 Task: Add Cleanlogic Body Care Detoxify Exfoliating Stretch Cloth to the cart.
Action: Mouse moved to (751, 306)
Screenshot: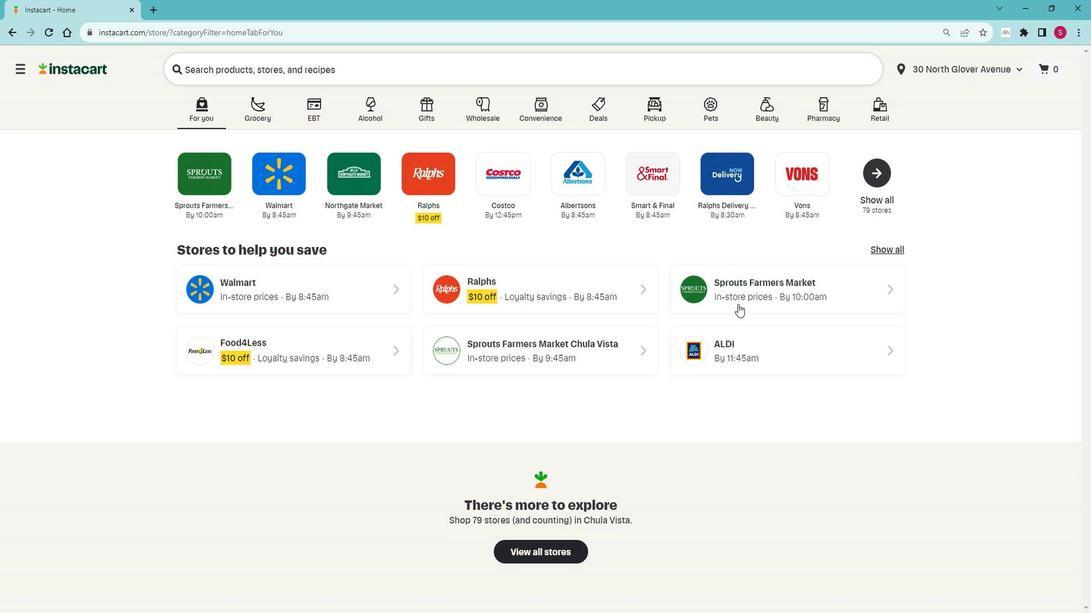 
Action: Mouse pressed left at (751, 306)
Screenshot: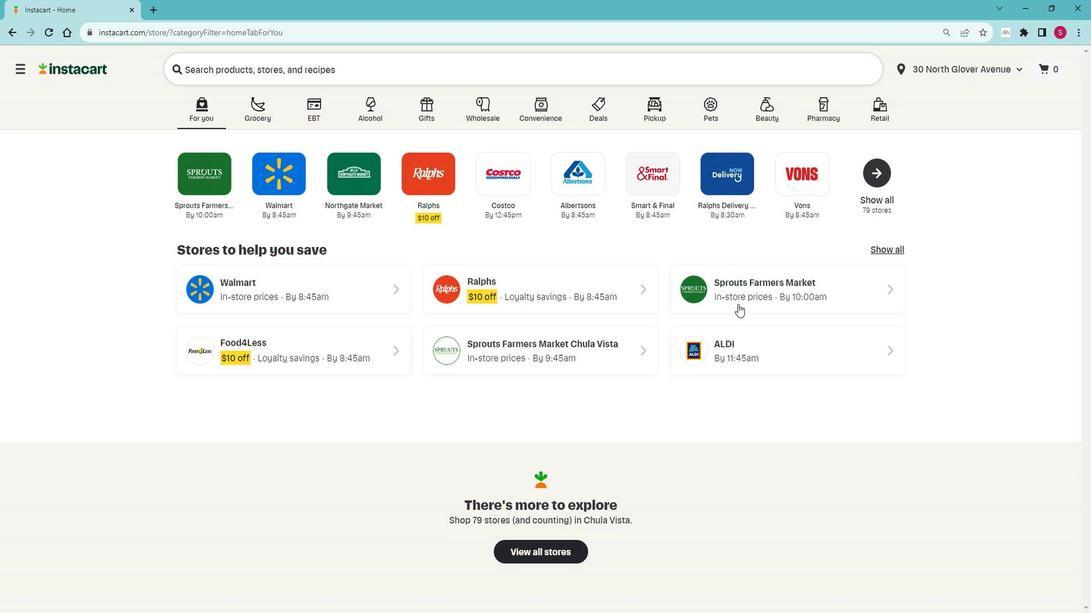 
Action: Mouse moved to (114, 393)
Screenshot: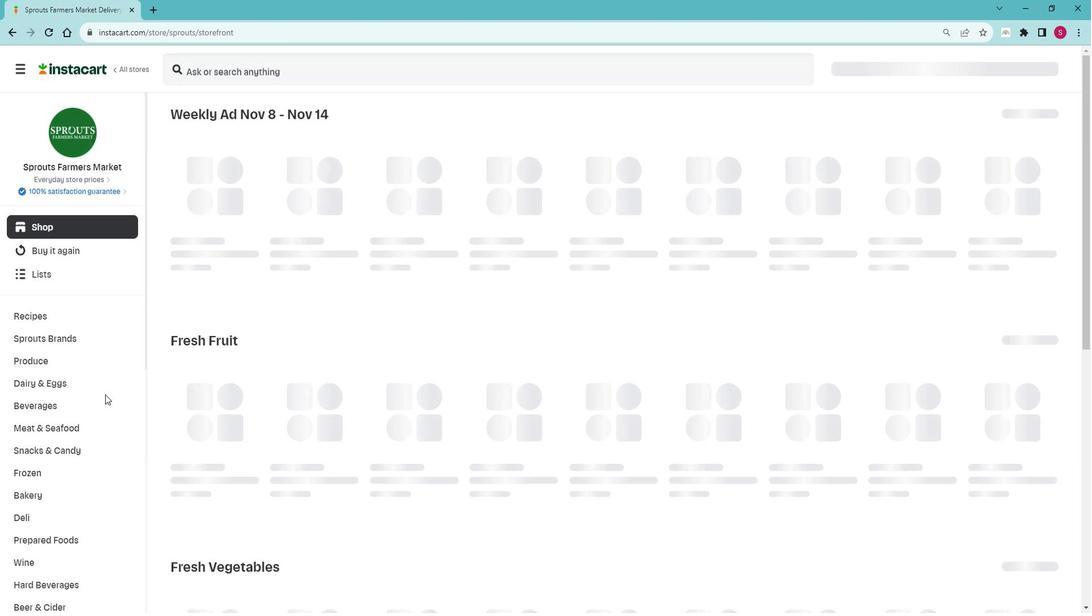 
Action: Mouse scrolled (114, 392) with delta (0, 0)
Screenshot: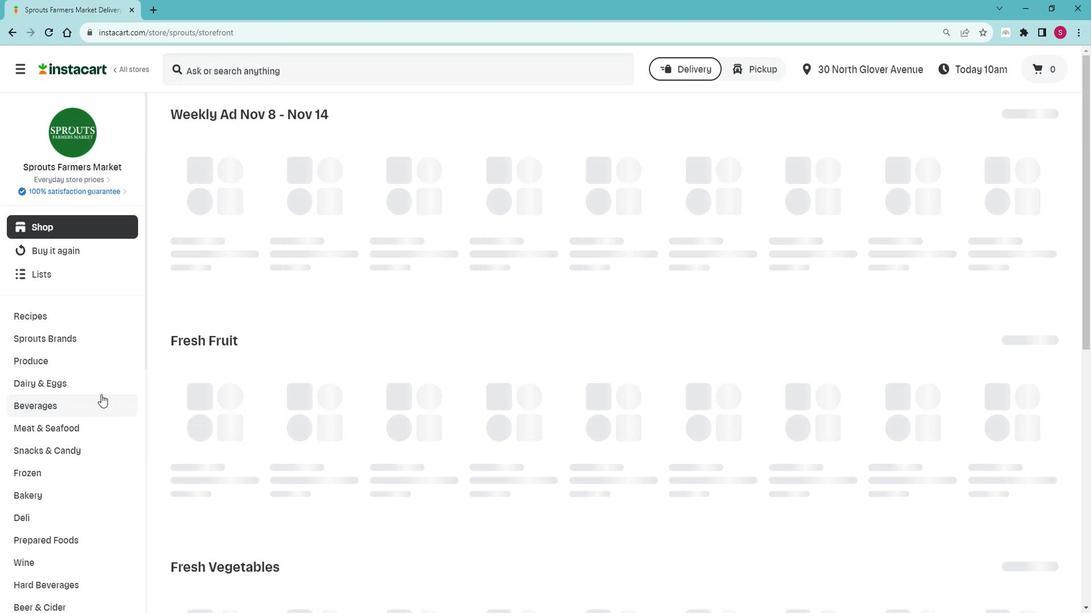 
Action: Mouse scrolled (114, 392) with delta (0, 0)
Screenshot: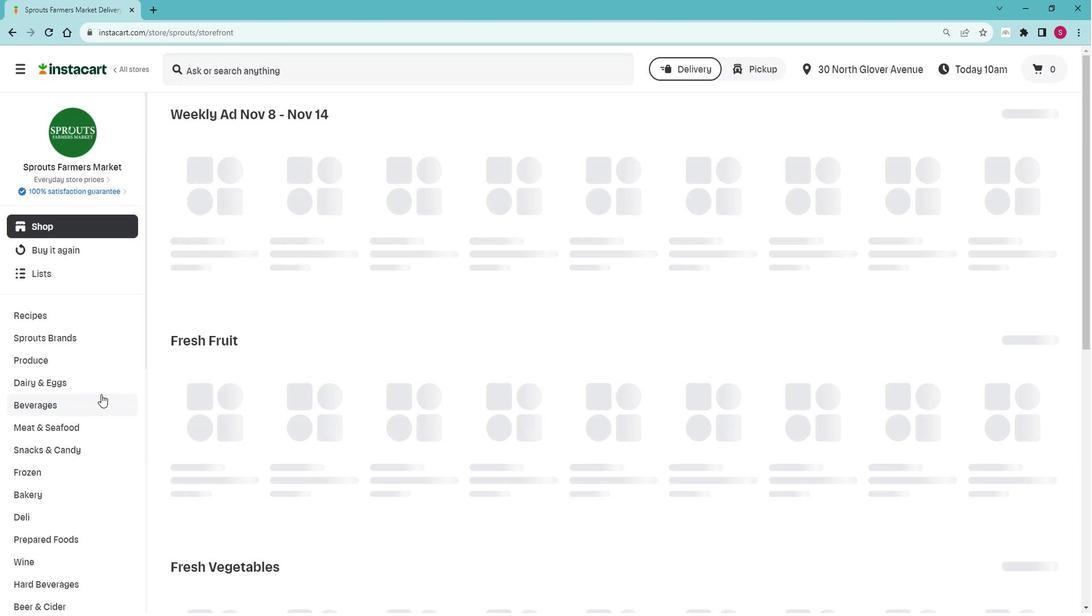 
Action: Mouse scrolled (114, 392) with delta (0, 0)
Screenshot: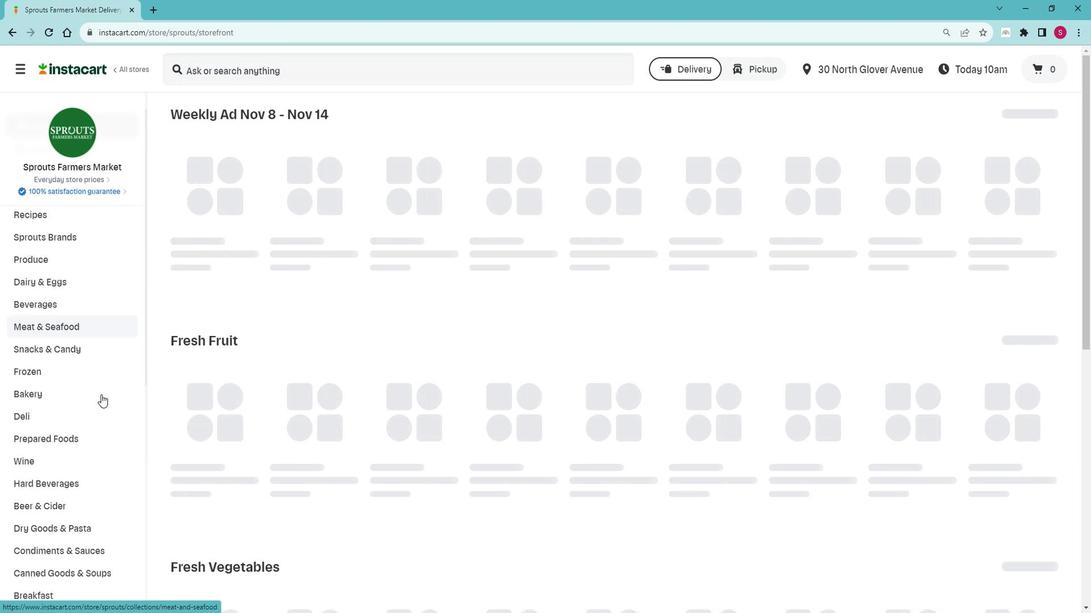 
Action: Mouse scrolled (114, 392) with delta (0, 0)
Screenshot: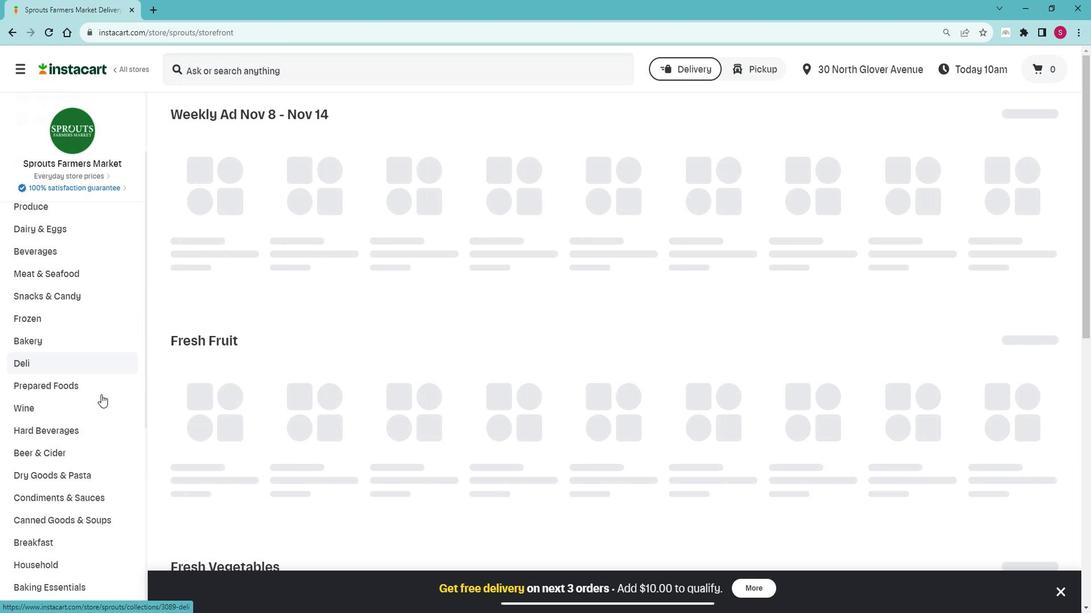 
Action: Mouse scrolled (114, 392) with delta (0, 0)
Screenshot: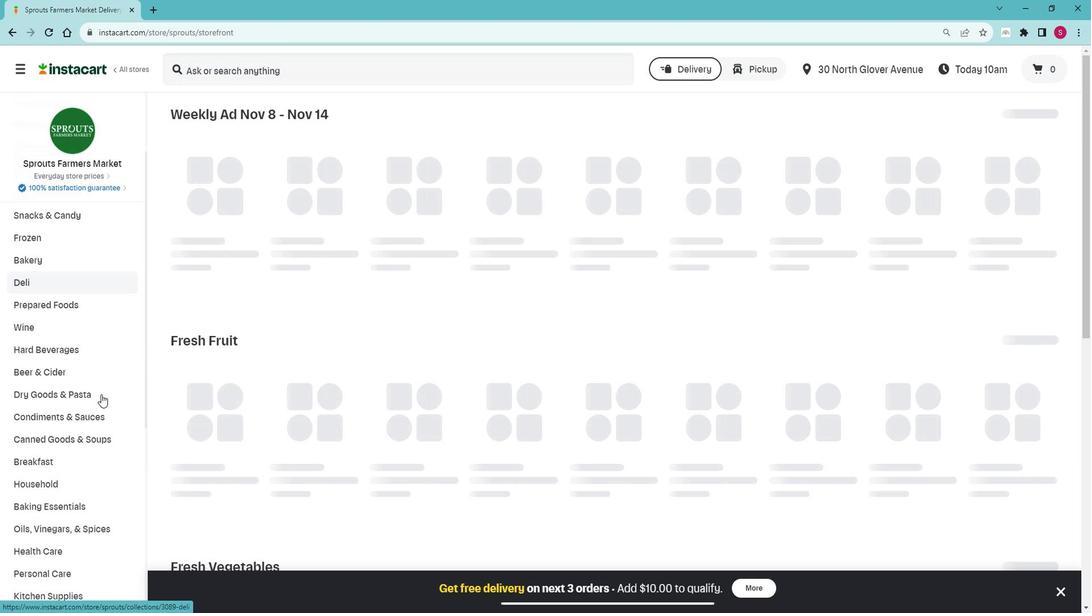 
Action: Mouse scrolled (114, 392) with delta (0, 0)
Screenshot: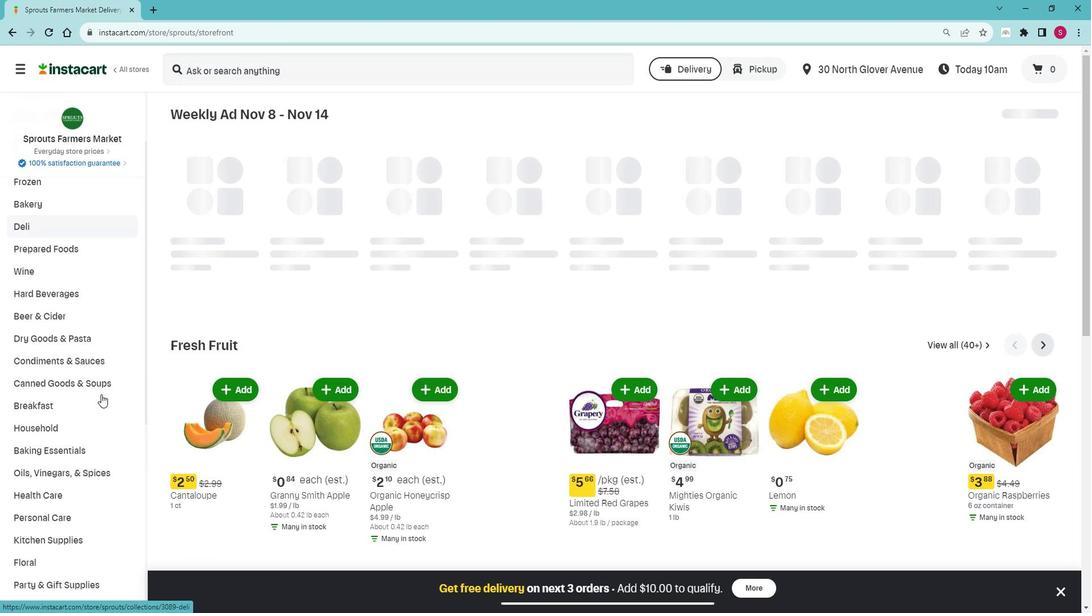 
Action: Mouse scrolled (114, 392) with delta (0, 0)
Screenshot: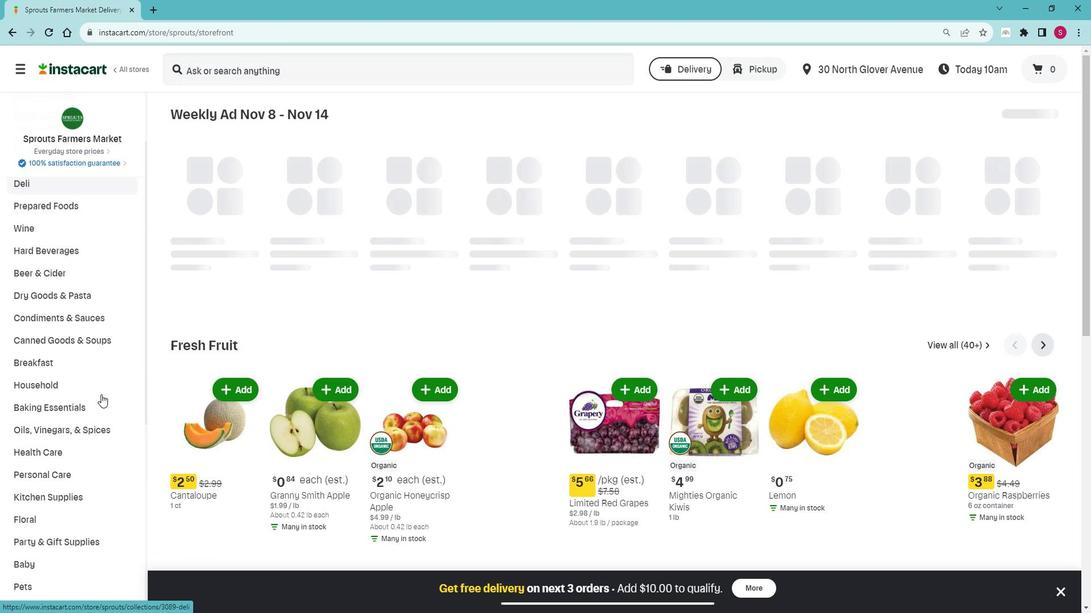 
Action: Mouse moved to (109, 379)
Screenshot: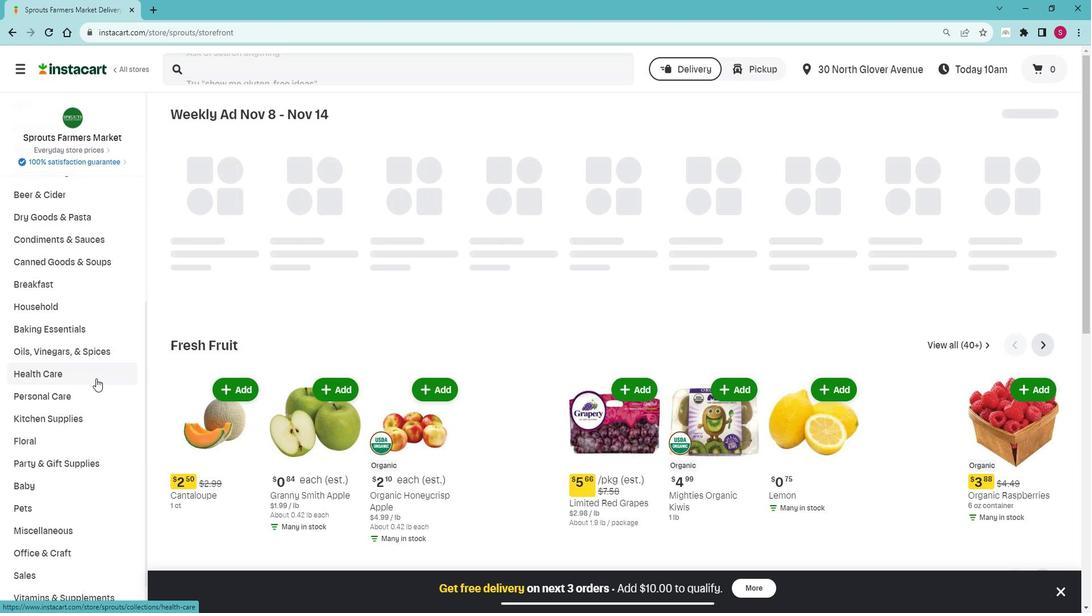 
Action: Mouse scrolled (109, 378) with delta (0, 0)
Screenshot: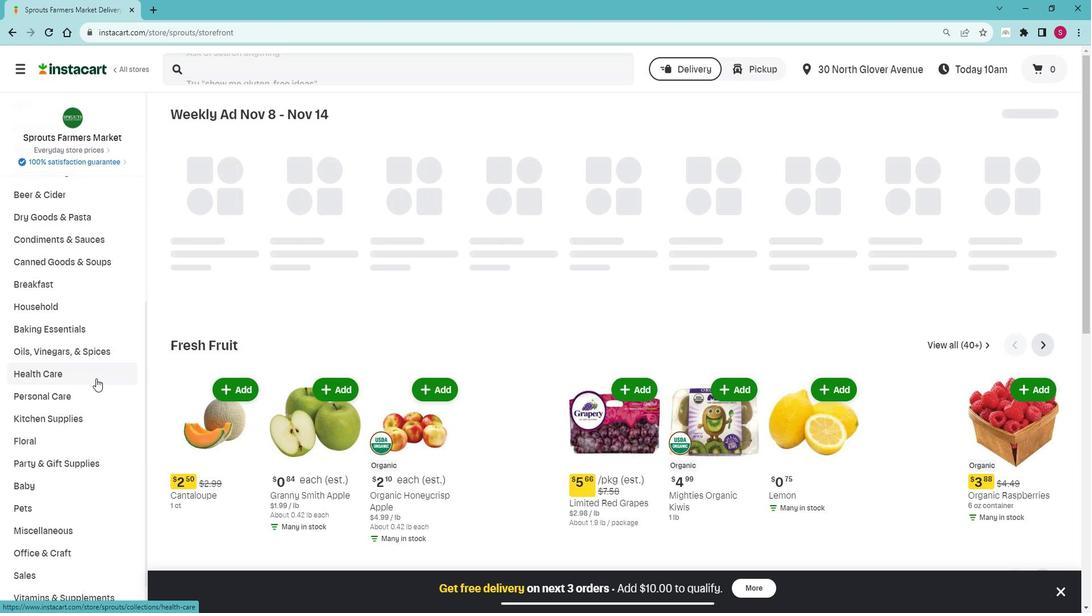 
Action: Mouse moved to (69, 353)
Screenshot: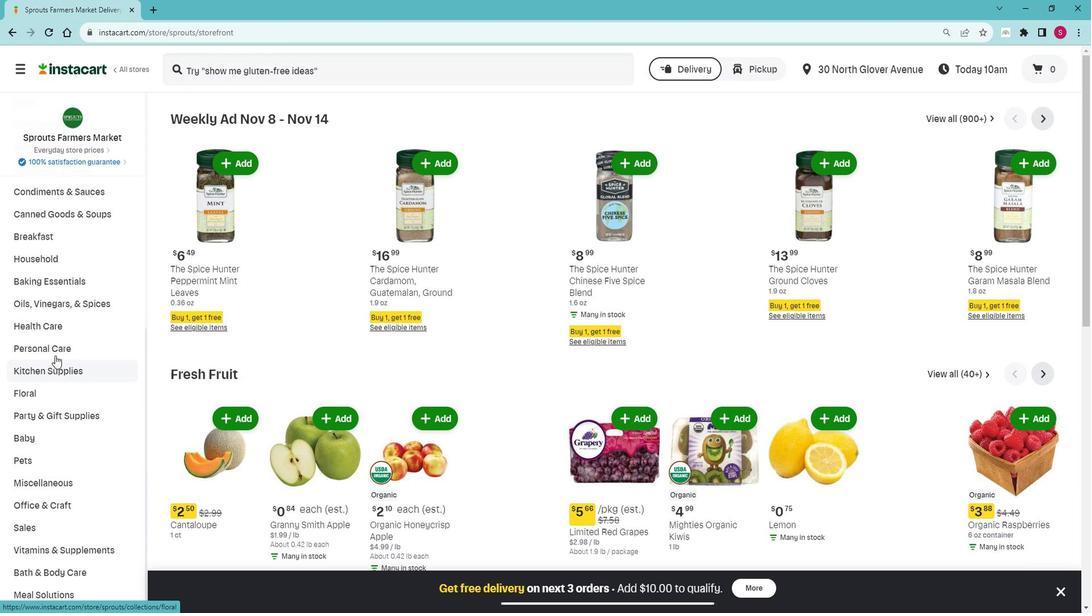 
Action: Mouse pressed left at (69, 353)
Screenshot: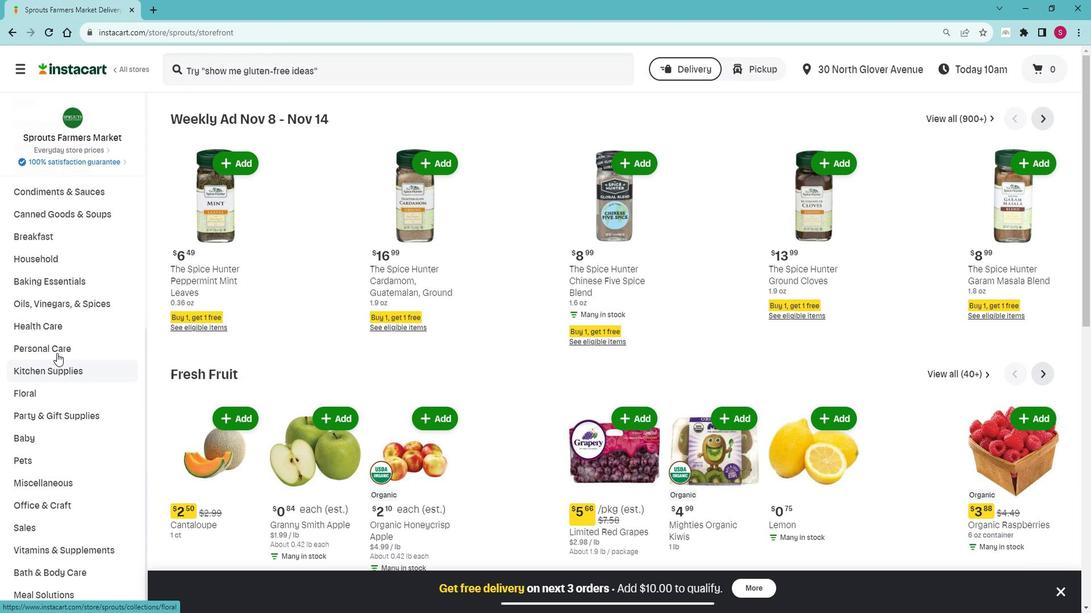 
Action: Mouse moved to (73, 372)
Screenshot: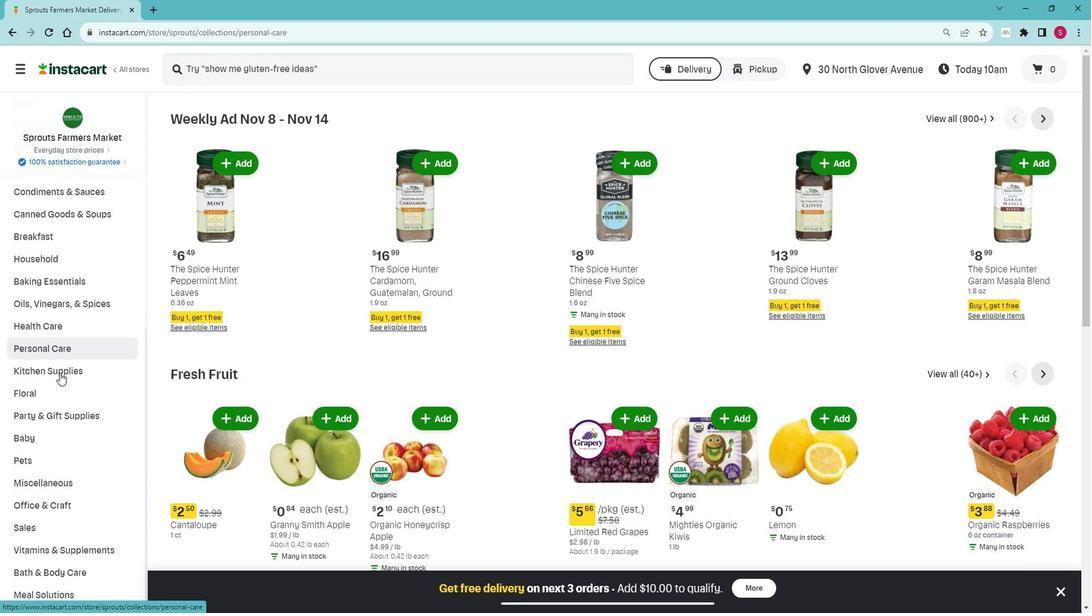 
Action: Mouse pressed left at (73, 372)
Screenshot: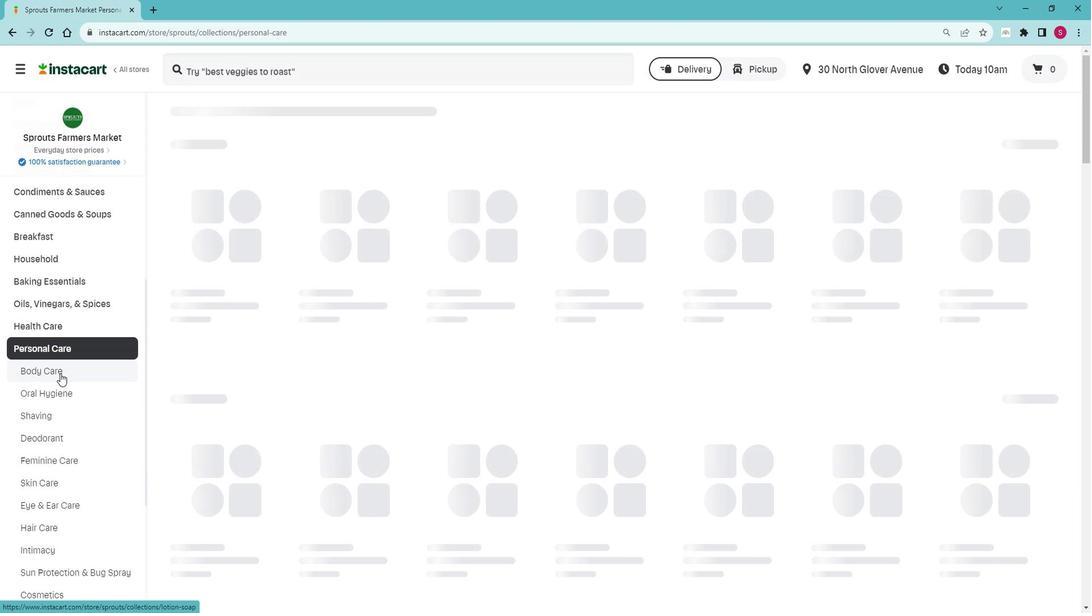 
Action: Mouse moved to (514, 176)
Screenshot: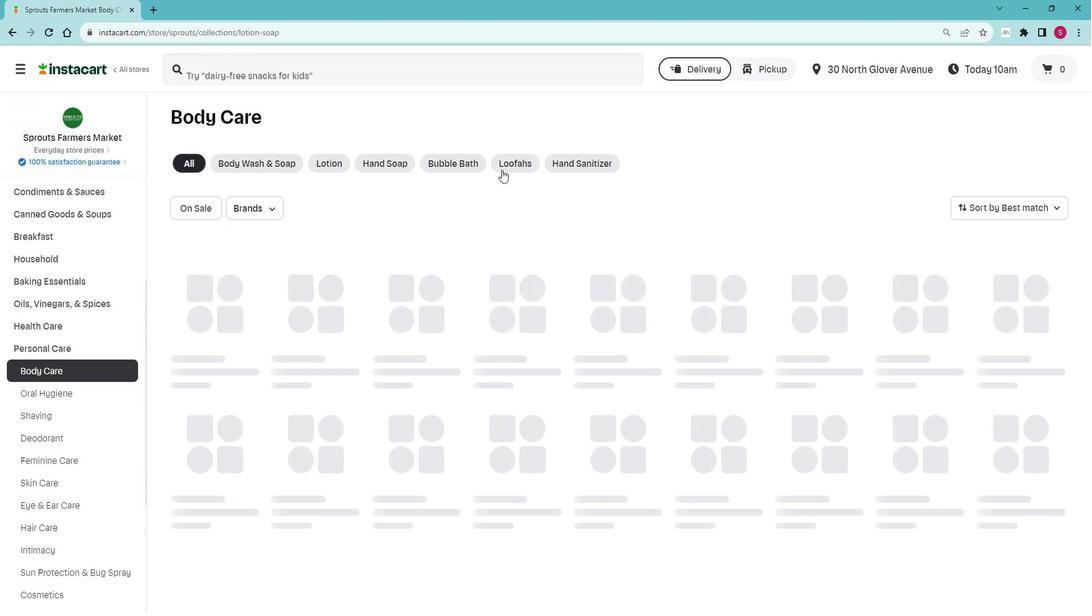 
Action: Mouse pressed left at (514, 176)
Screenshot: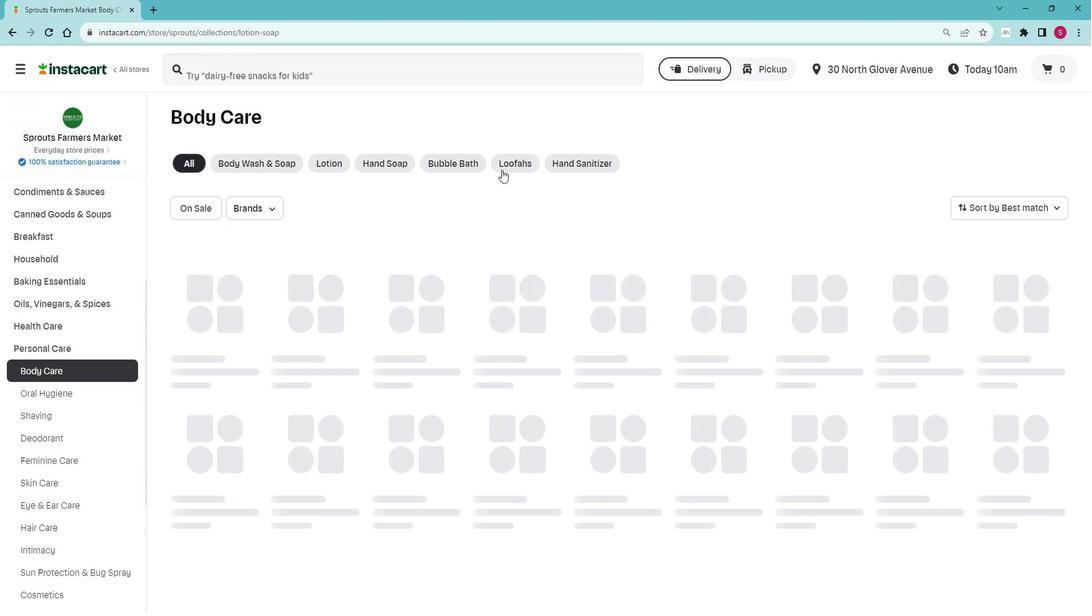 
Action: Mouse moved to (327, 90)
Screenshot: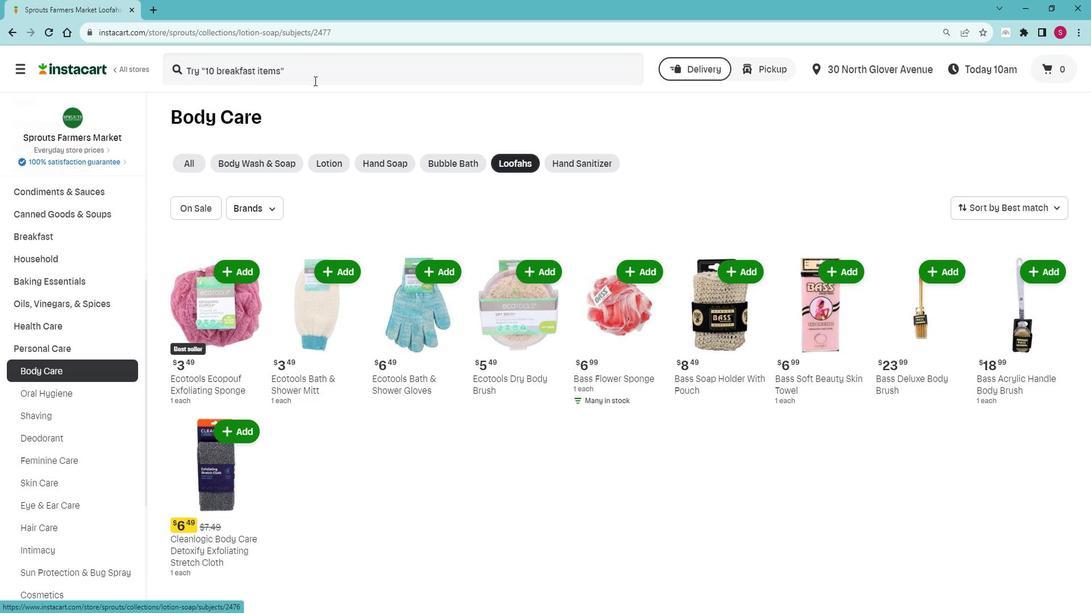 
Action: Mouse pressed left at (327, 90)
Screenshot: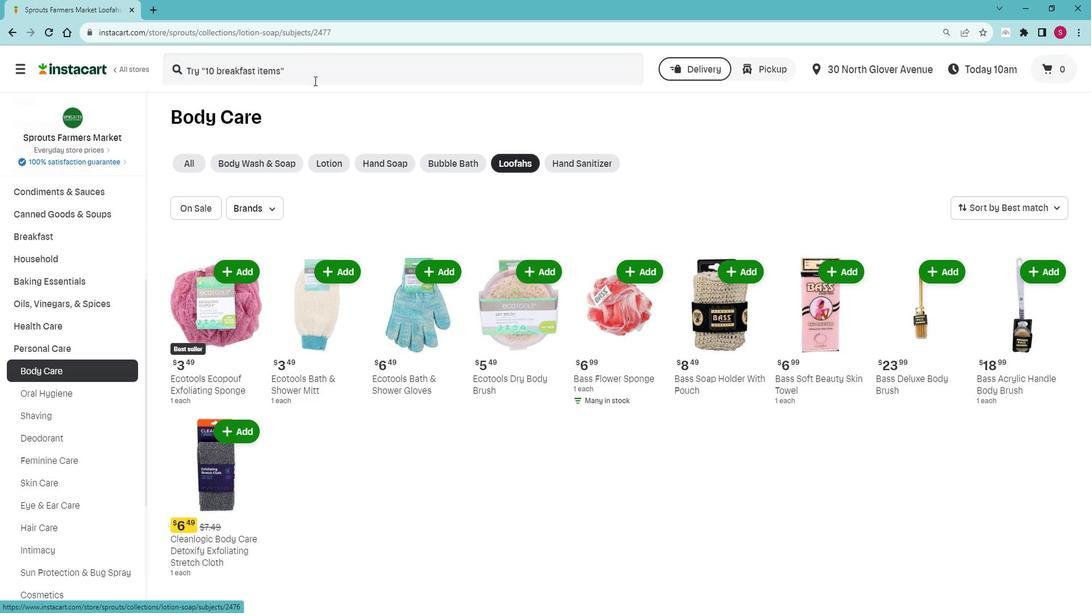 
Action: Mouse moved to (296, 84)
Screenshot: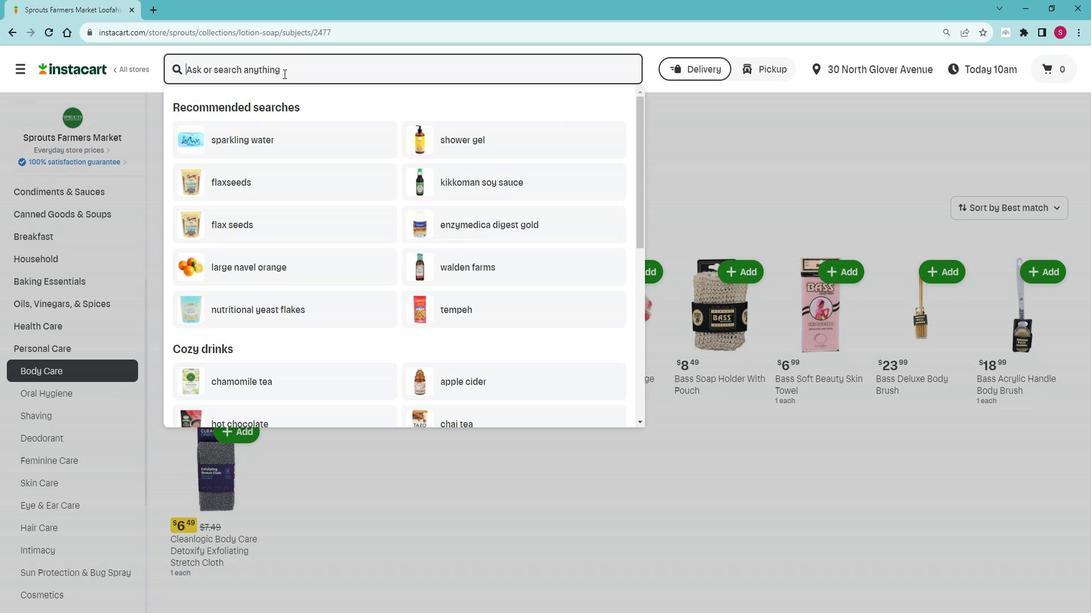 
Action: Key pressed <Key.shift>C
Screenshot: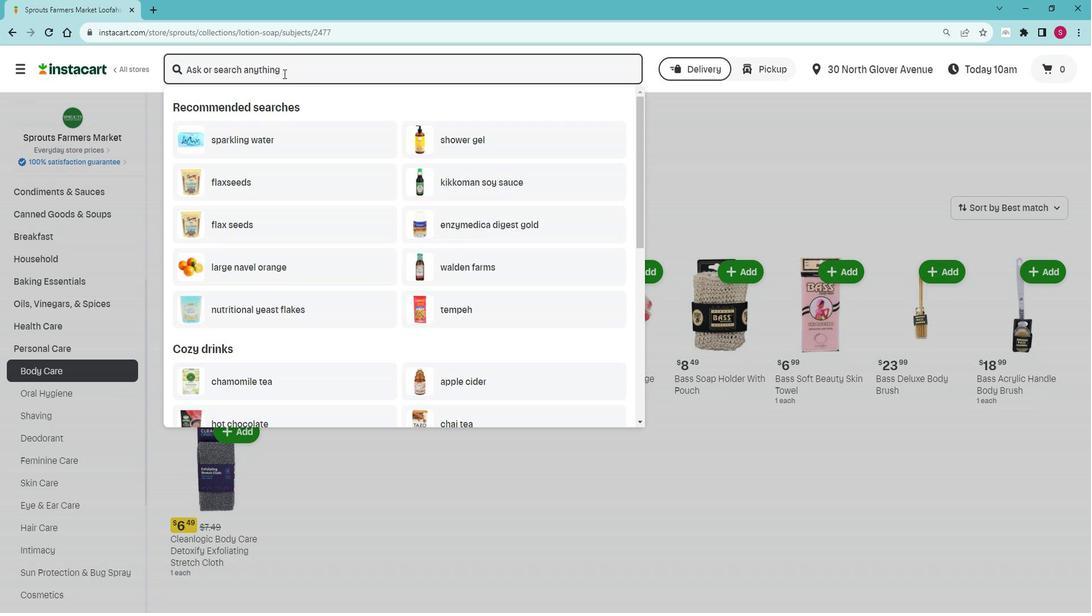 
Action: Mouse moved to (296, 84)
Screenshot: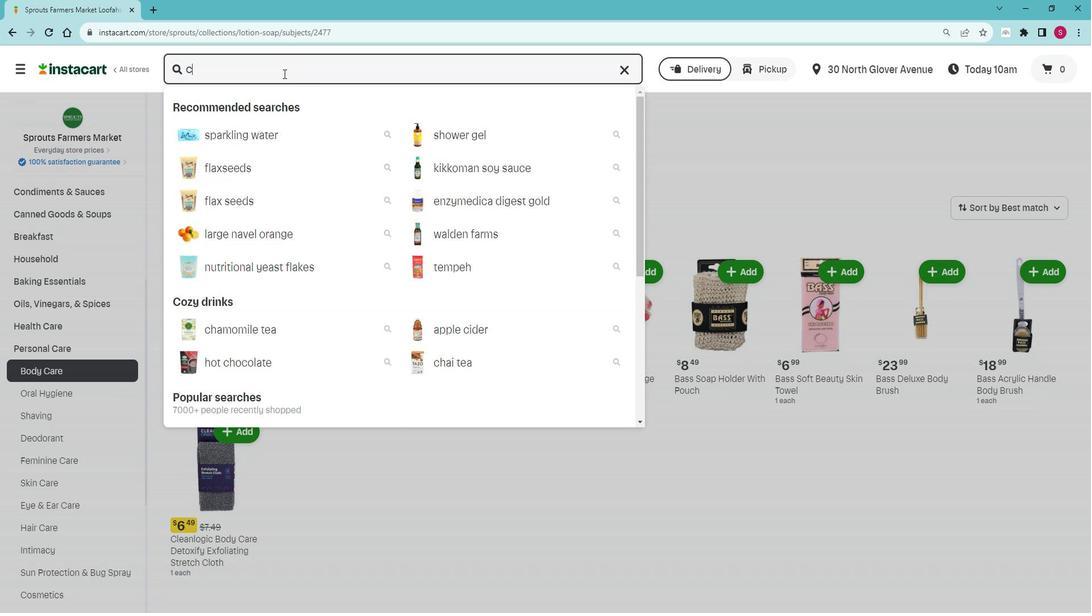 
Action: Key pressed l
Screenshot: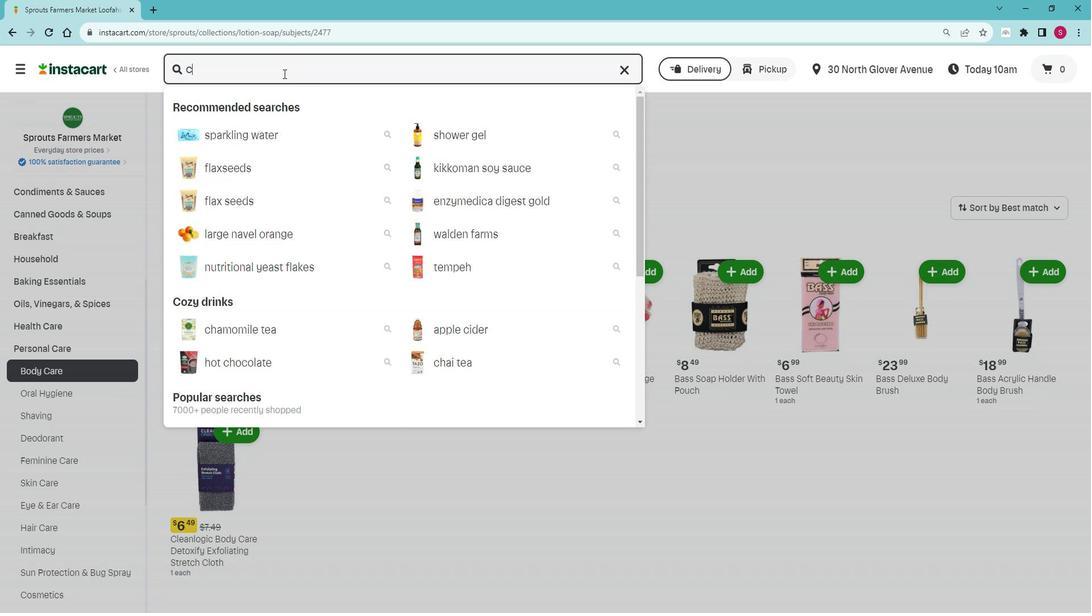 
Action: Mouse moved to (293, 86)
Screenshot: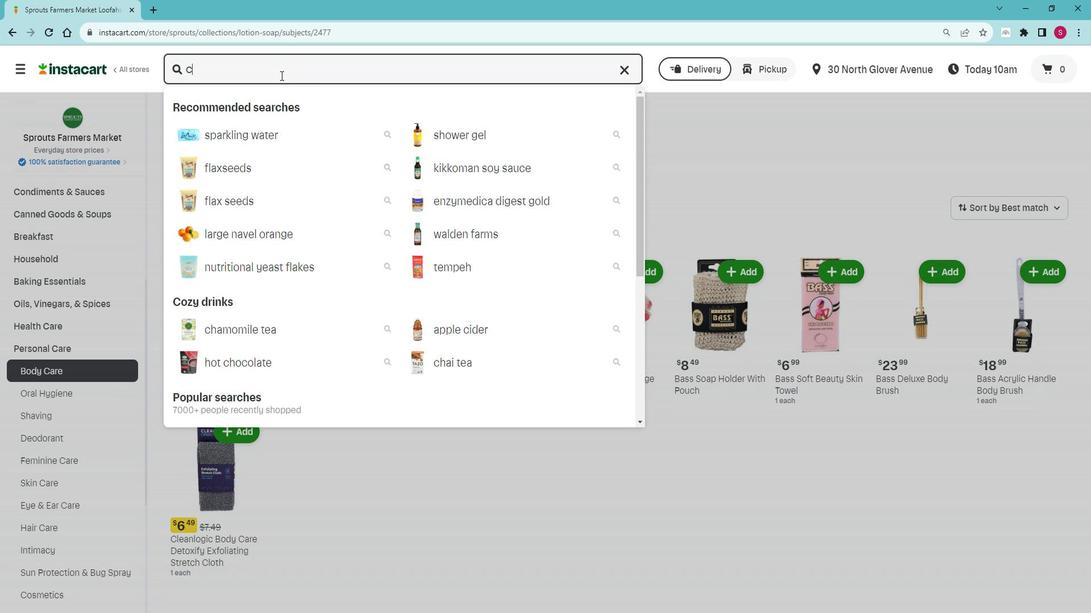 
Action: Key pressed eanlogic<Key.space><Key.shift>Body<Key.space><Key.shift>Care<Key.space><Key.shift>Detoxify<Key.space><Key.shift>Exfoliating<Key.space><Key.shift>Strech<Key.space><Key.shift>Cloth<Key.space><Key.enter>
Screenshot: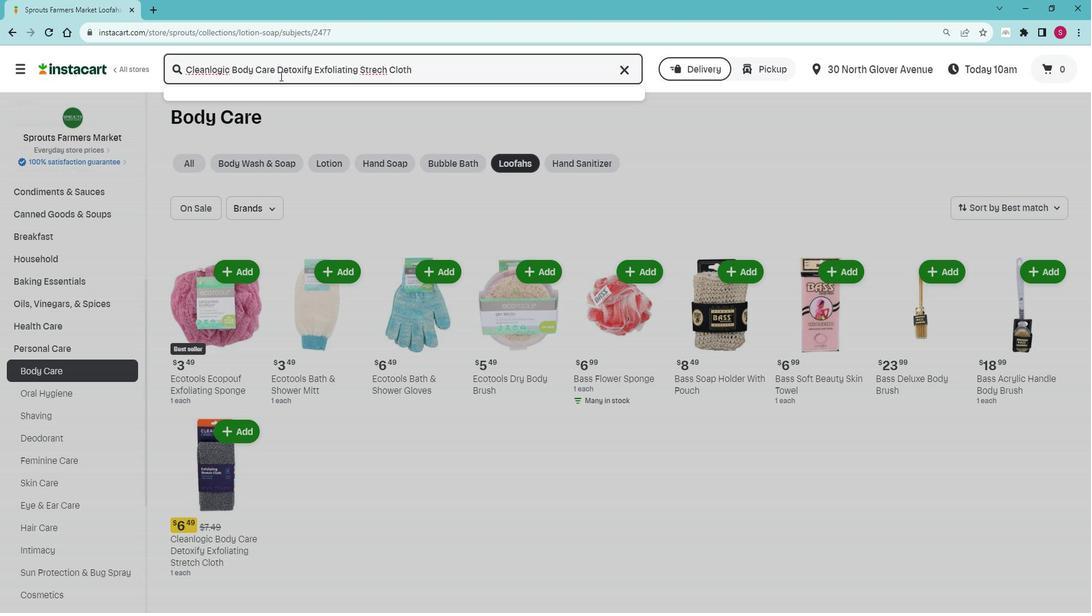 
Action: Mouse moved to (692, 163)
Screenshot: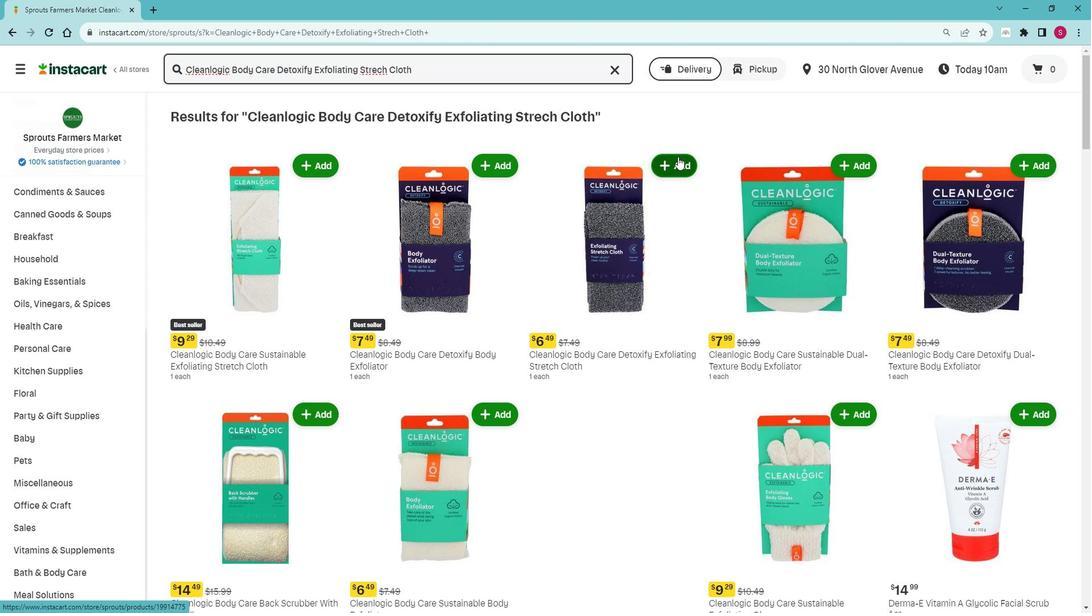 
Action: Mouse pressed left at (692, 163)
Screenshot: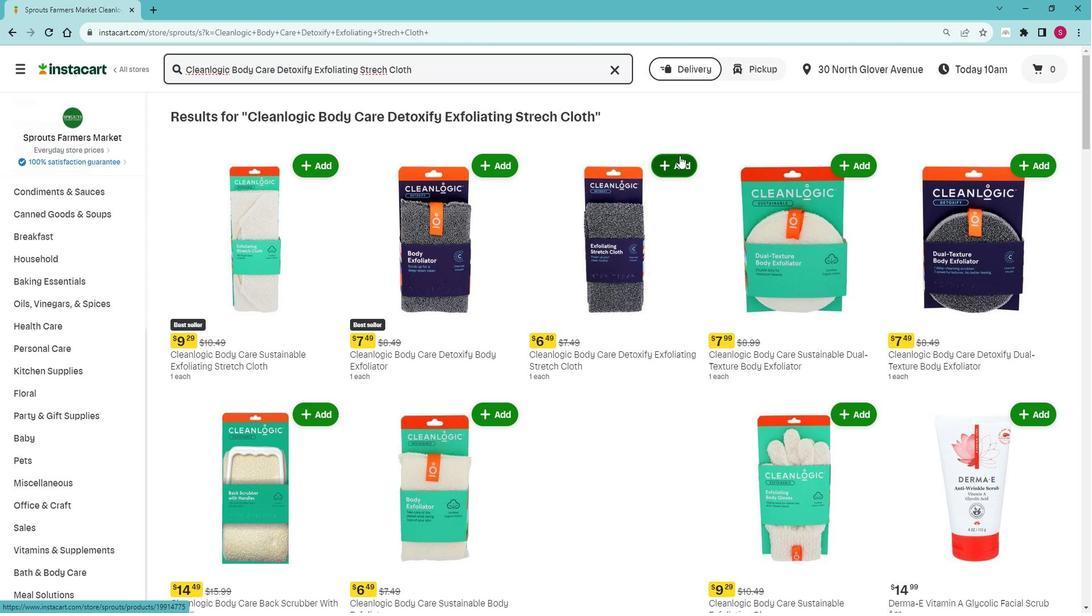 
Action: Mouse moved to (703, 138)
Screenshot: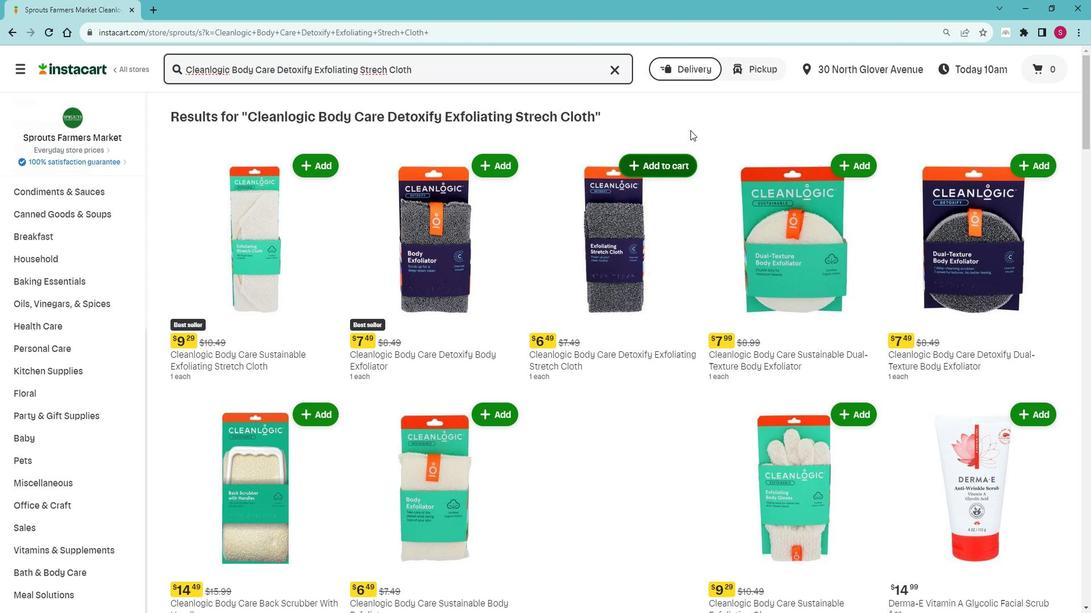 
